 Task: Create a sub task Release to Production / Go Live for the task  Integrate a new online platform for online meditation sessions in the project AutoWave , assign it to team member softage.5@softage.net and update the status of the sub task to  On Track  , set the priority of the sub task to Low
Action: Mouse moved to (373, 460)
Screenshot: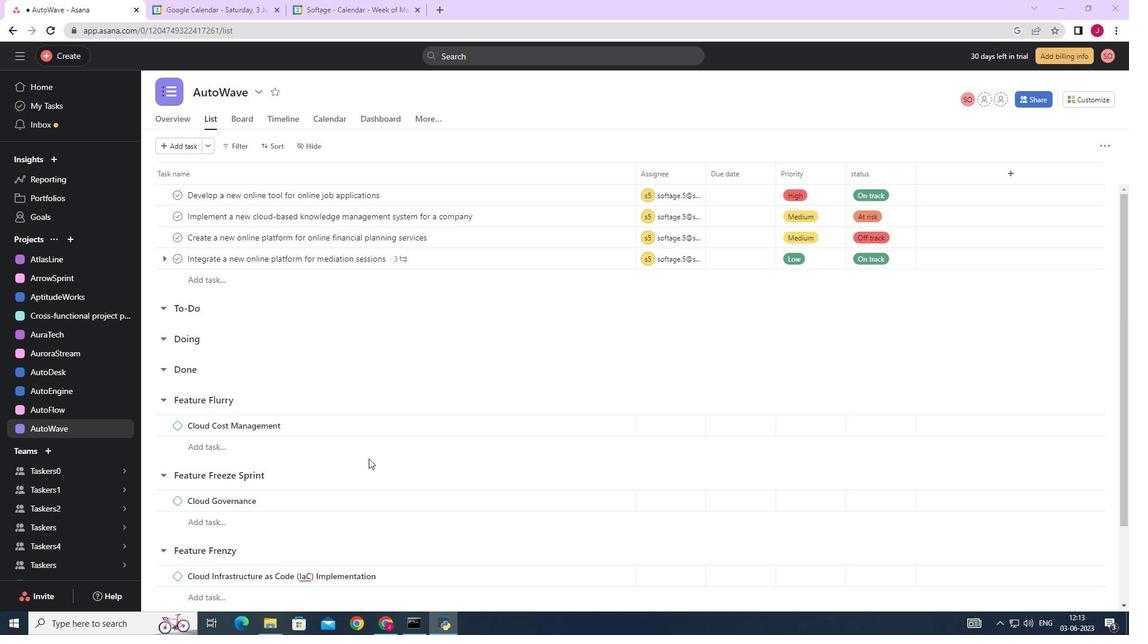 
Action: Mouse scrolled (373, 459) with delta (0, 0)
Screenshot: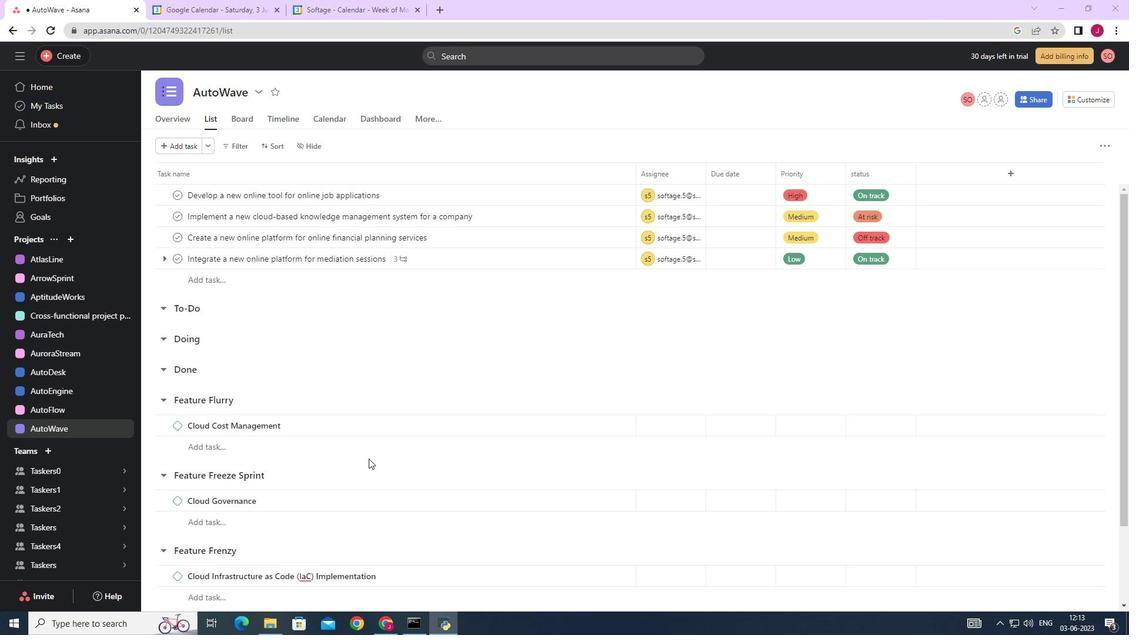 
Action: Mouse scrolled (373, 459) with delta (0, 0)
Screenshot: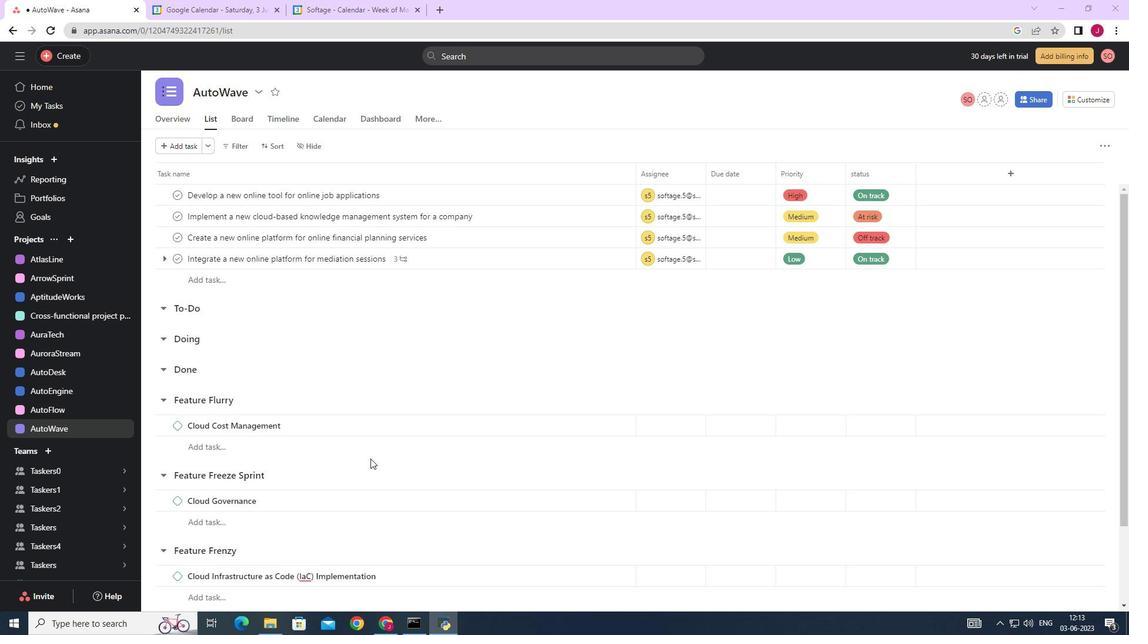 
Action: Mouse moved to (379, 434)
Screenshot: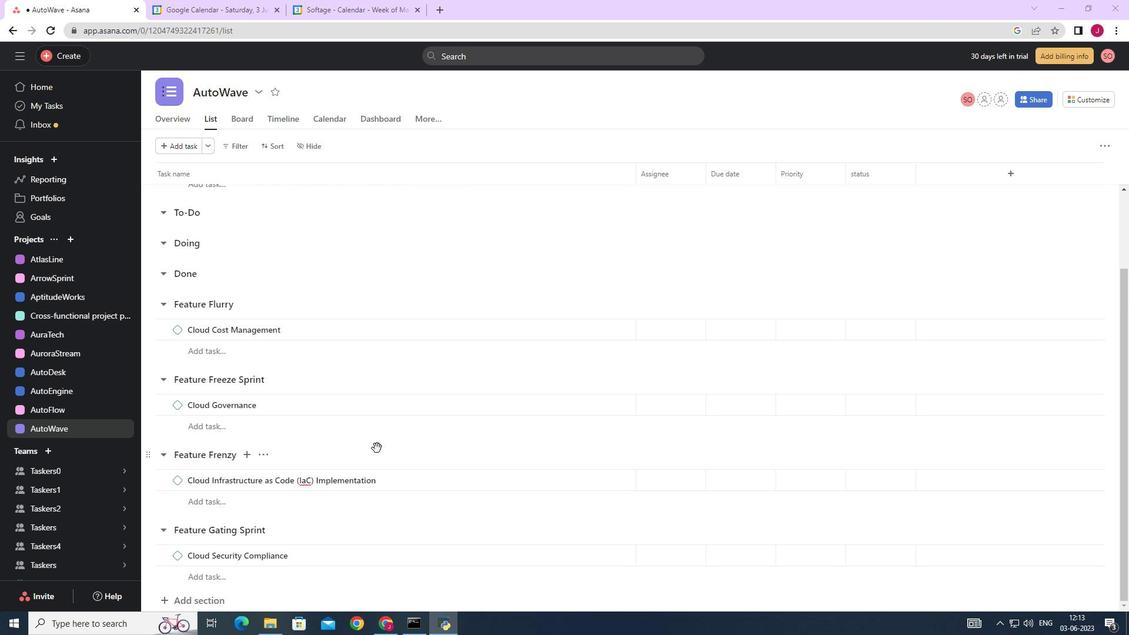 
Action: Mouse scrolled (378, 436) with delta (0, 0)
Screenshot: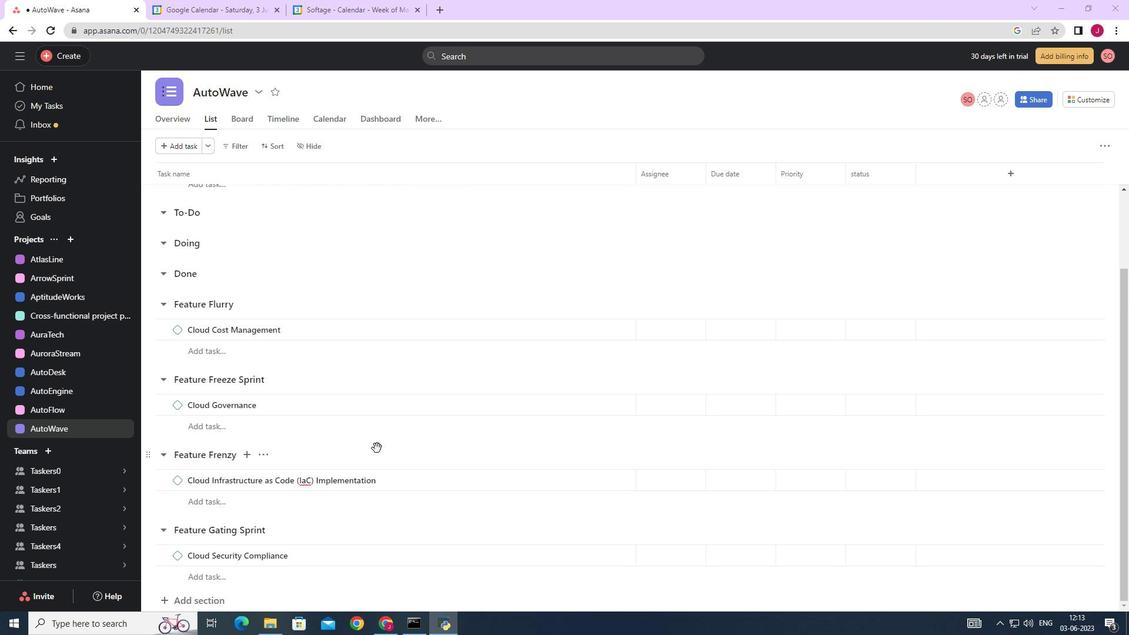 
Action: Mouse moved to (379, 430)
Screenshot: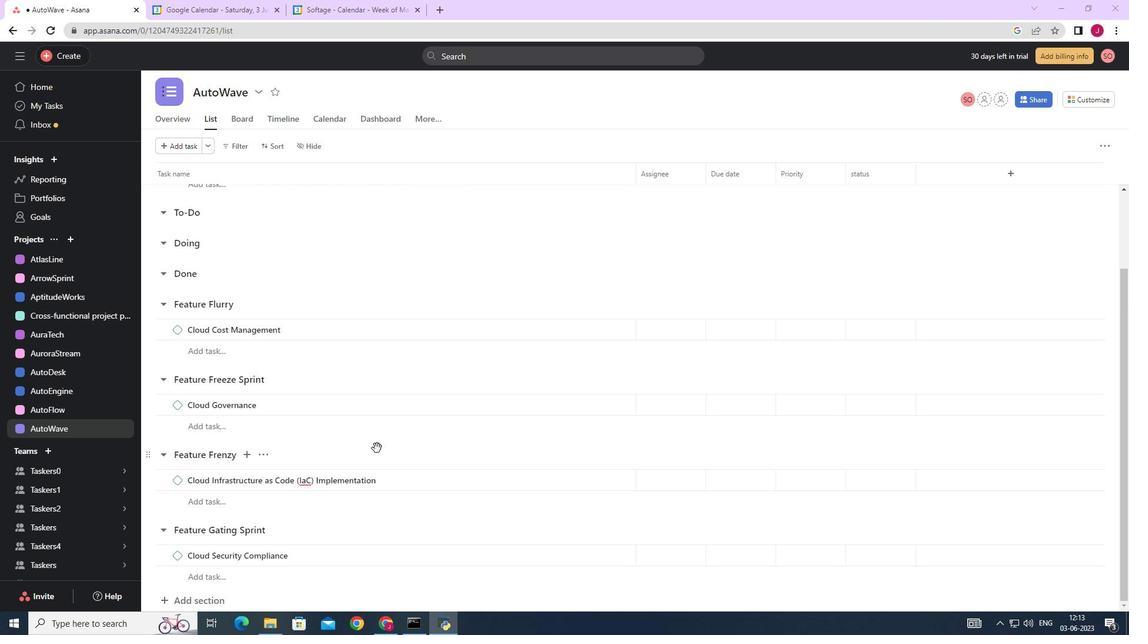 
Action: Mouse scrolled (379, 432) with delta (0, 0)
Screenshot: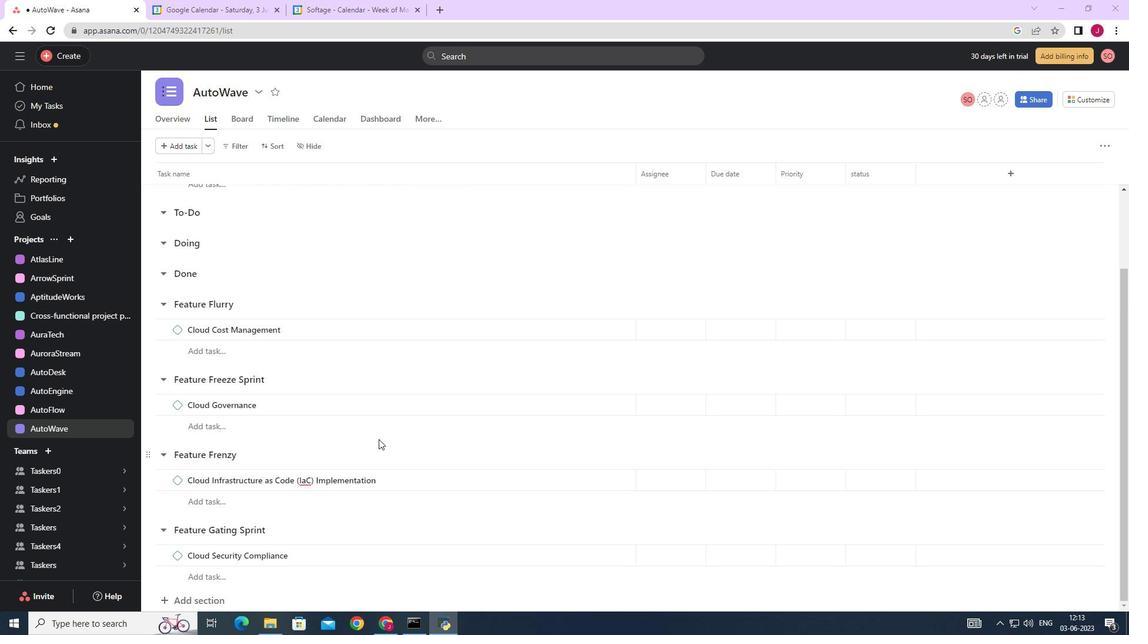 
Action: Mouse moved to (571, 254)
Screenshot: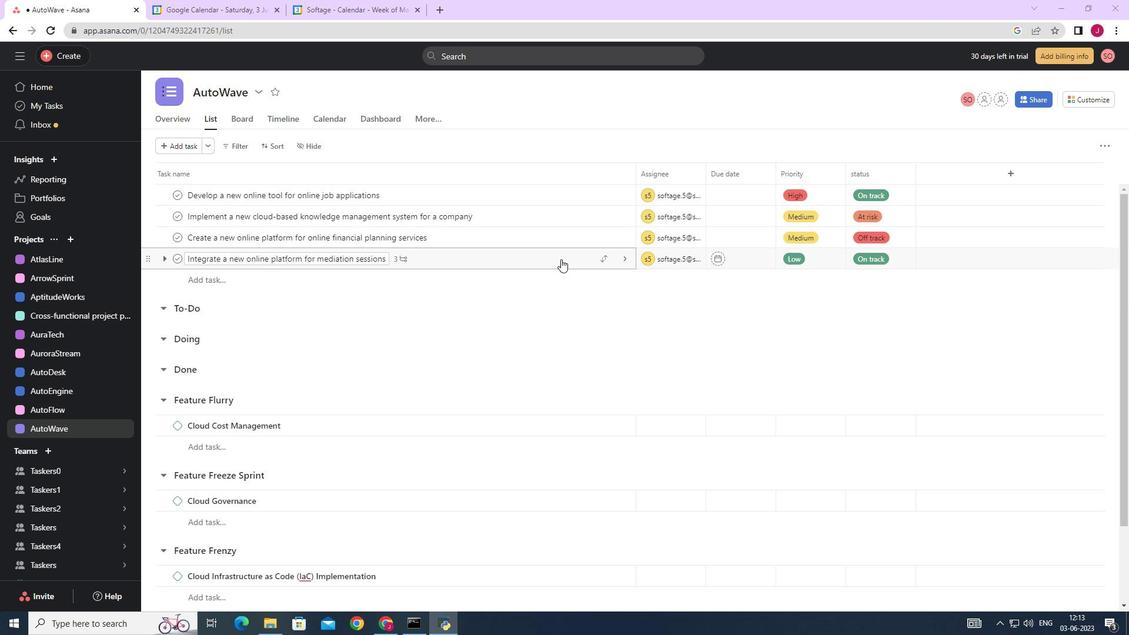 
Action: Mouse pressed left at (571, 254)
Screenshot: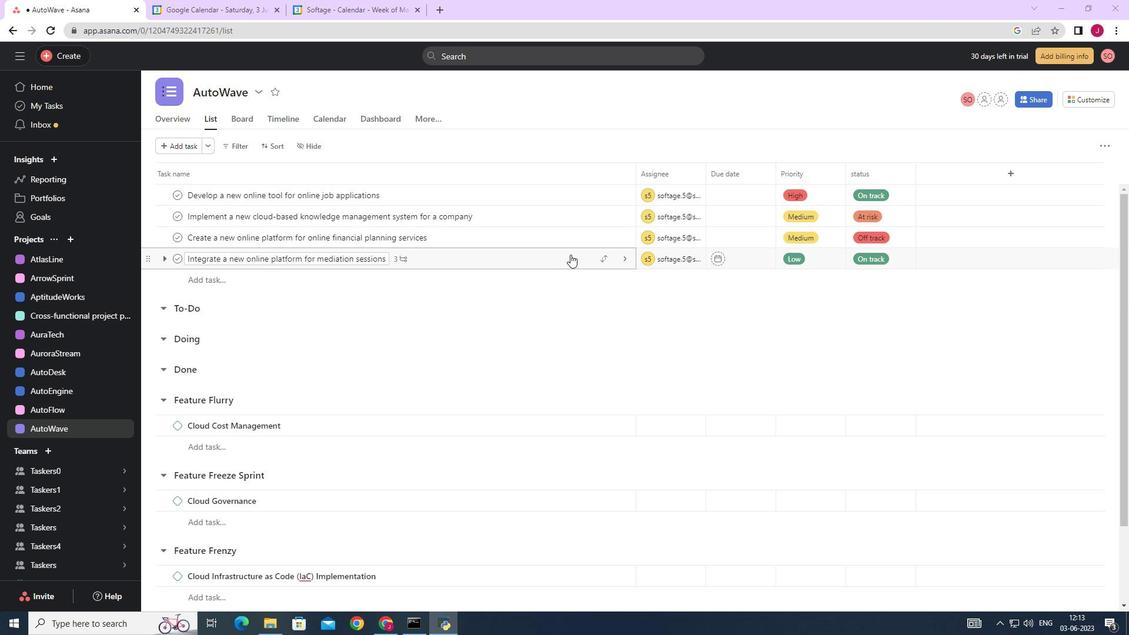 
Action: Mouse moved to (917, 459)
Screenshot: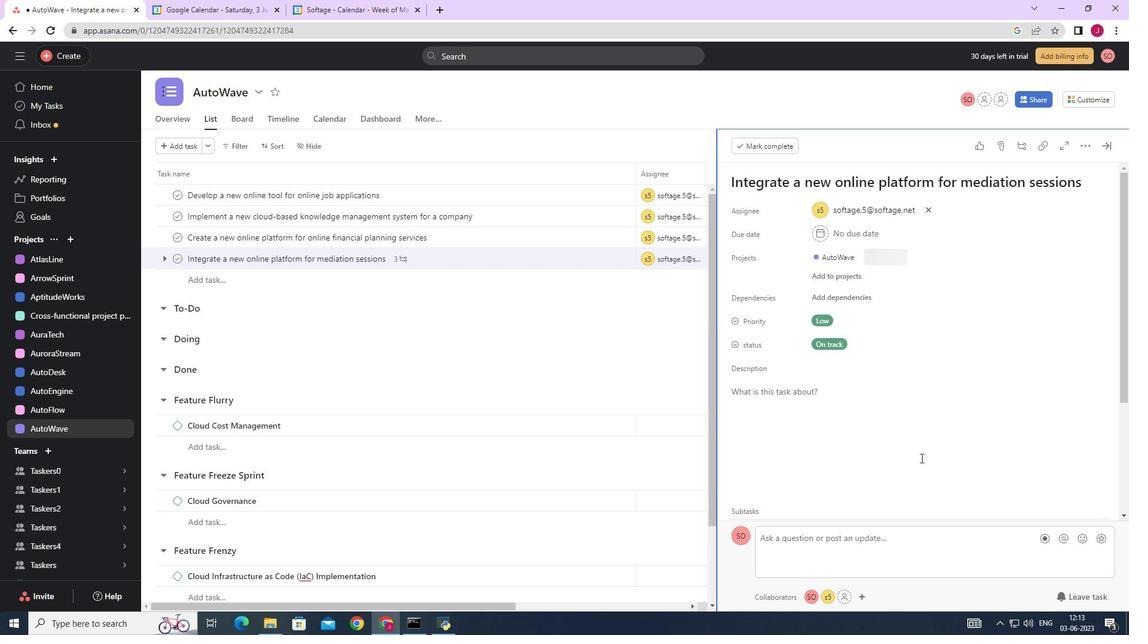 
Action: Mouse scrolled (917, 458) with delta (0, 0)
Screenshot: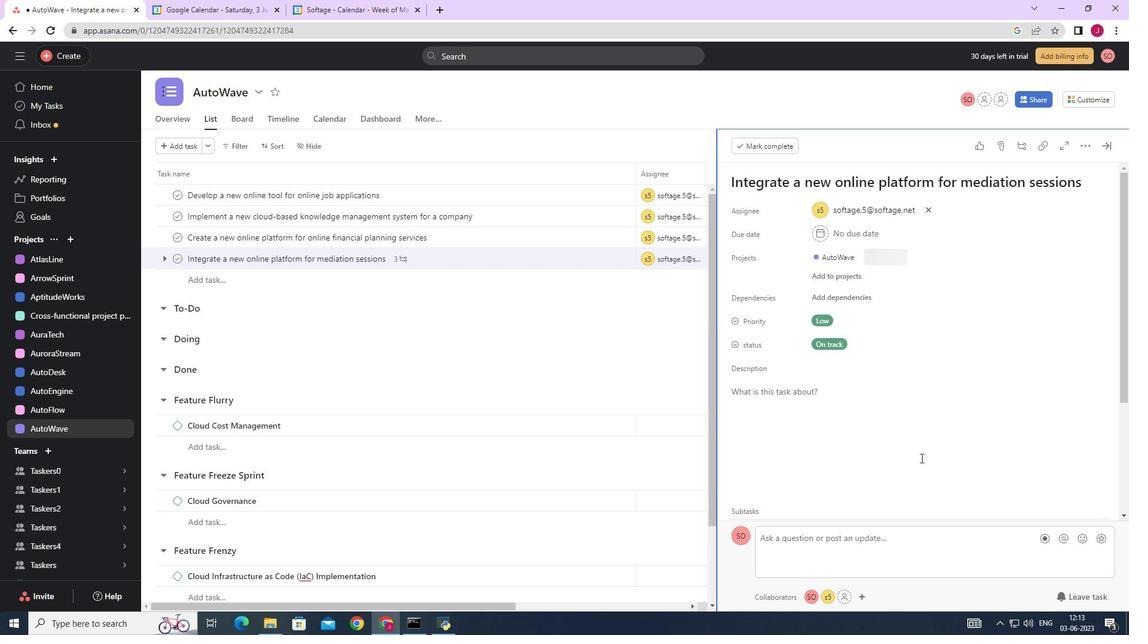 
Action: Mouse moved to (916, 459)
Screenshot: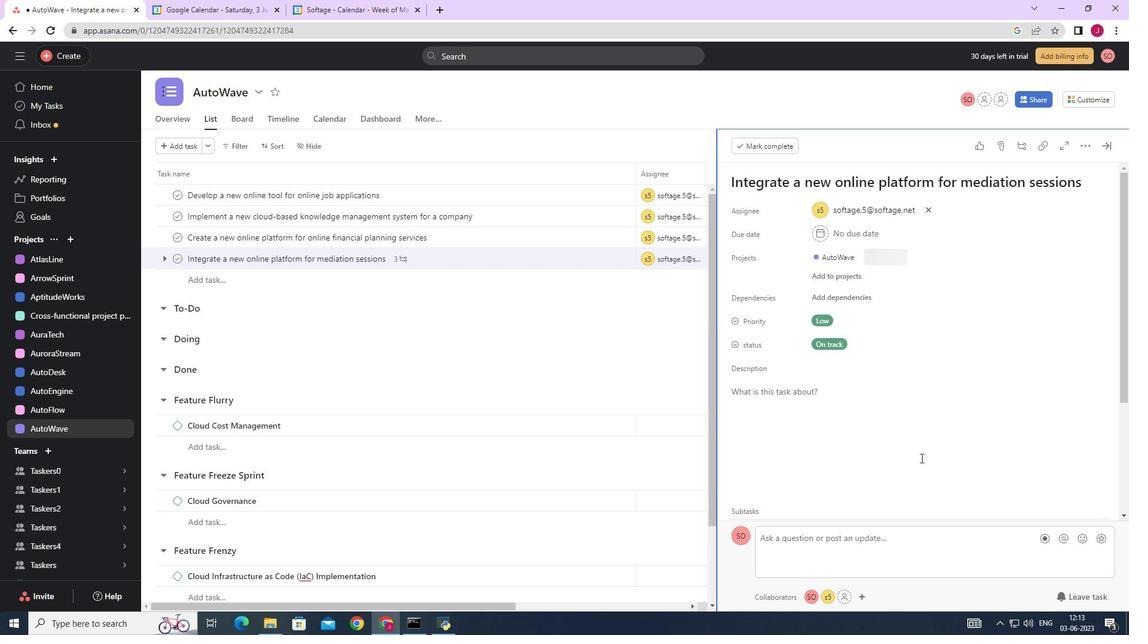 
Action: Mouse scrolled (916, 458) with delta (0, 0)
Screenshot: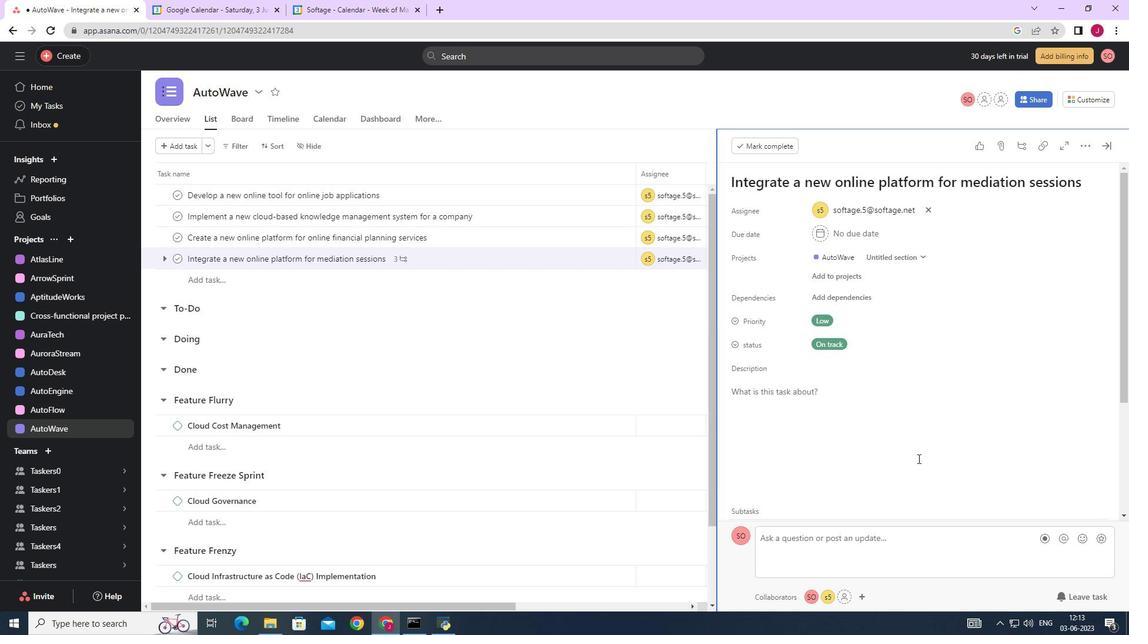 
Action: Mouse scrolled (916, 458) with delta (0, 0)
Screenshot: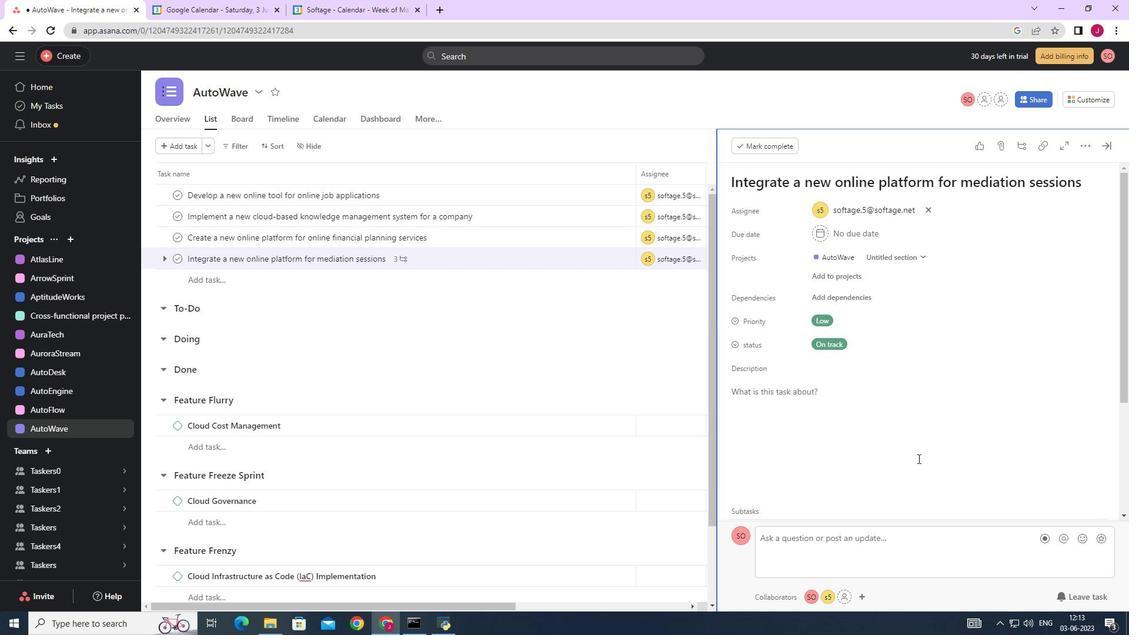 
Action: Mouse moved to (770, 427)
Screenshot: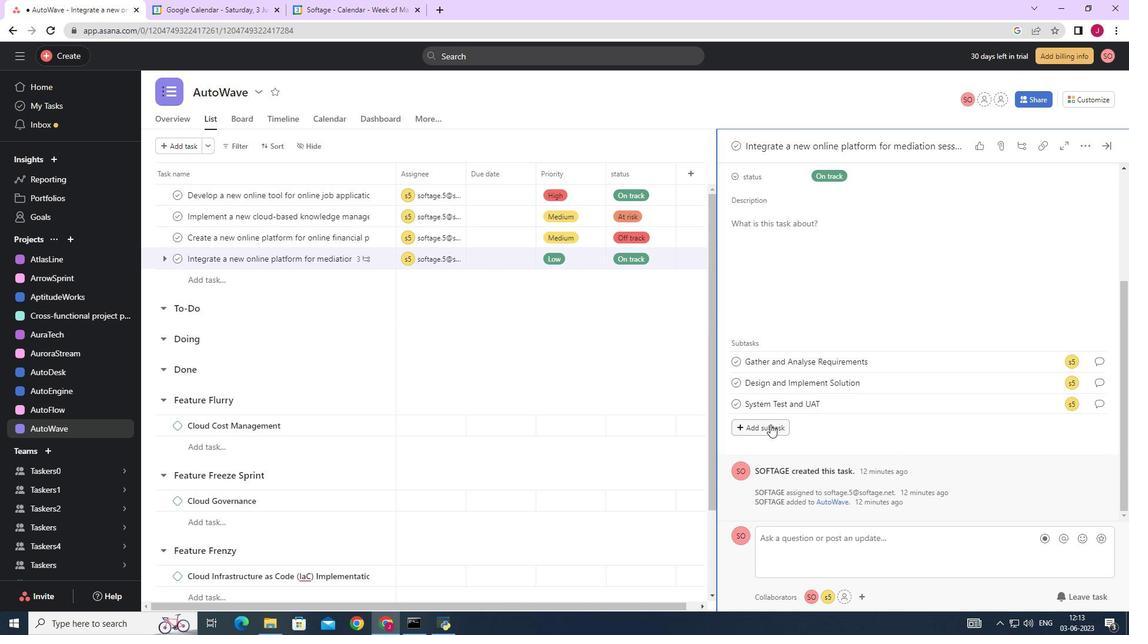 
Action: Mouse pressed left at (770, 427)
Screenshot: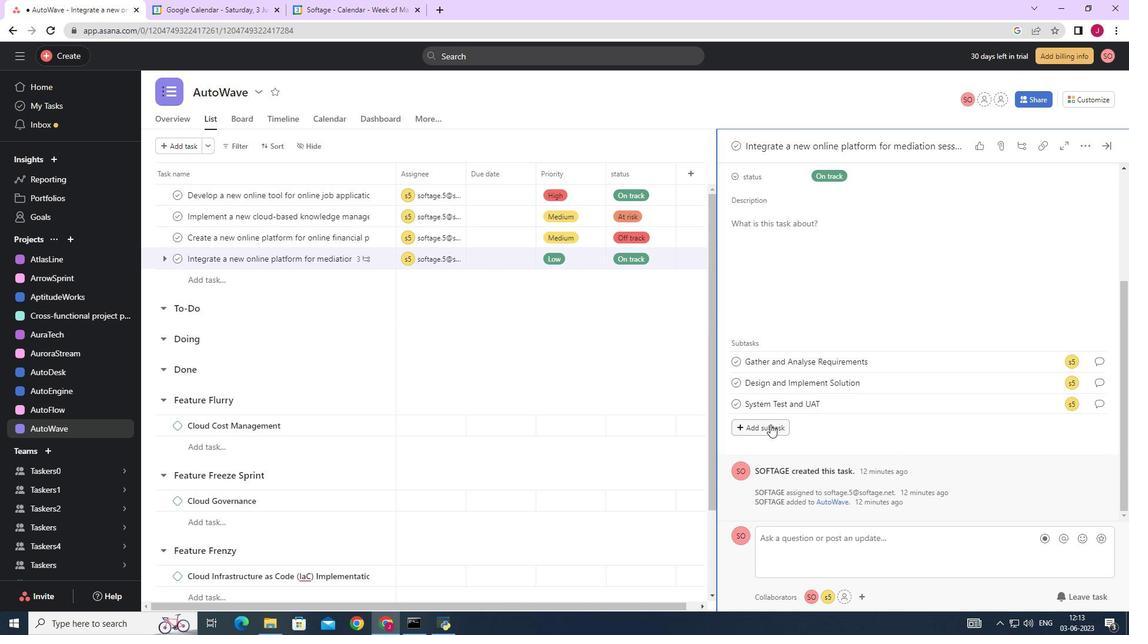 
Action: Key pressed <Key.caps_lock><Key.caps_lock>r<Key.caps_lock>ELEASE<Key.space>TO<Key.space>PRODUCTION<Key.space>/<Key.space><Key.caps_lock>g<Key.caps_lock>O<Key.space><Key.caps_lock>l<Key.caps_lock>IVE
Screenshot: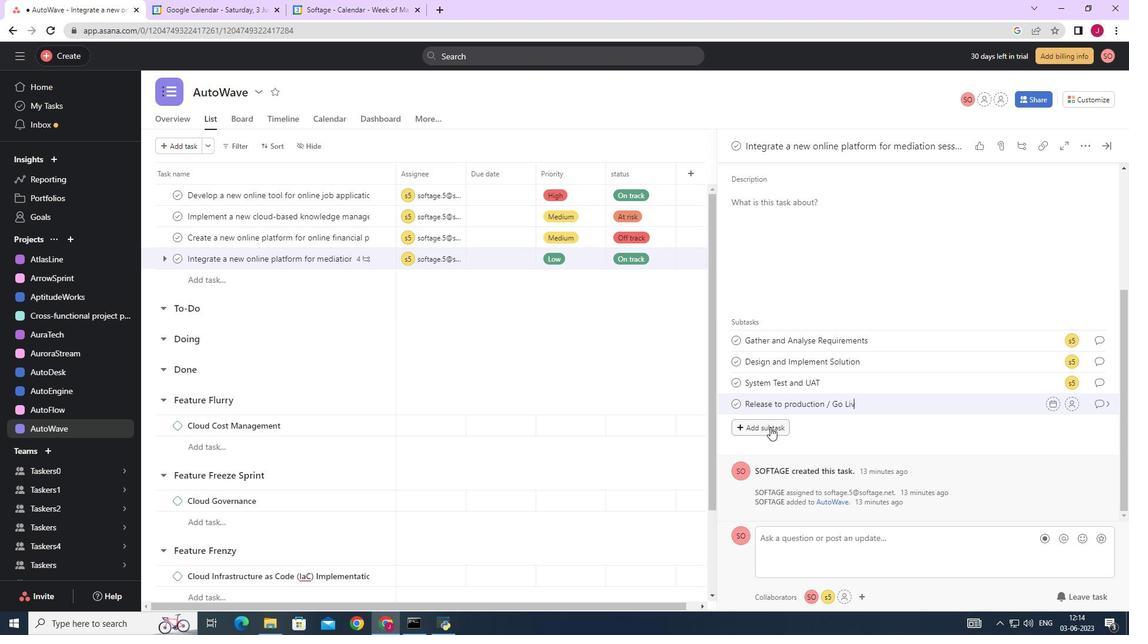 
Action: Mouse moved to (1073, 398)
Screenshot: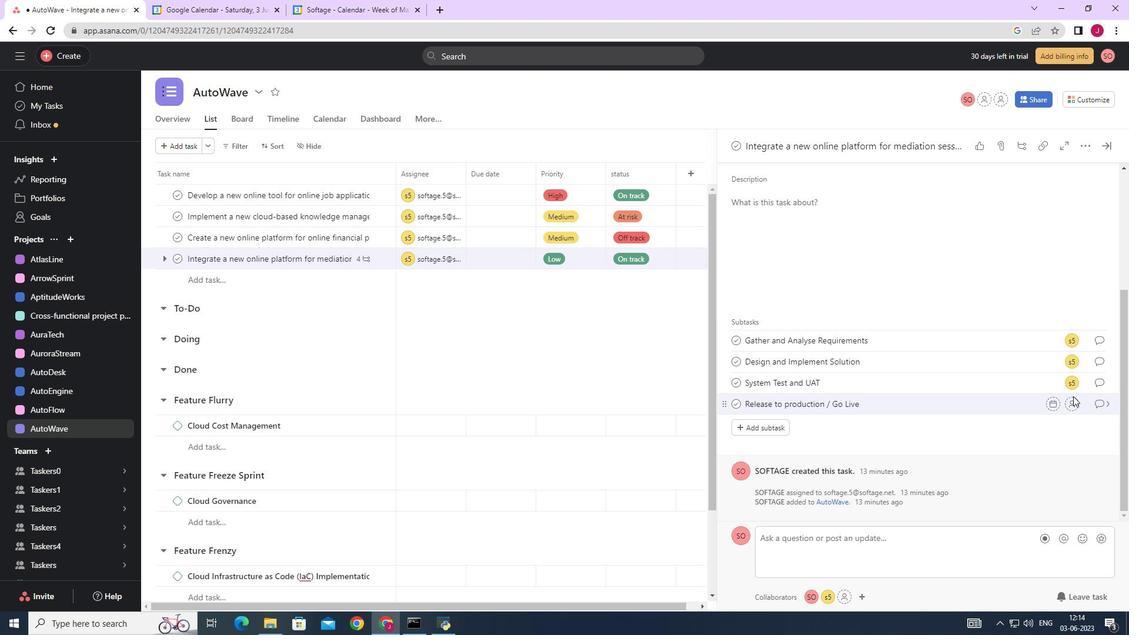 
Action: Mouse pressed left at (1073, 398)
Screenshot: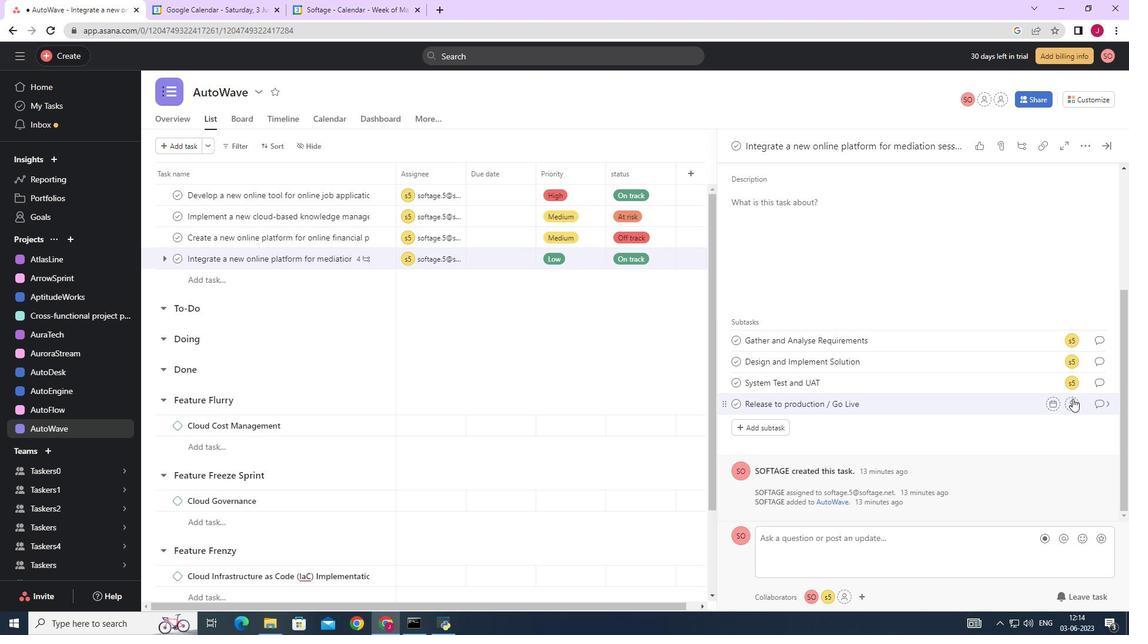 
Action: Mouse moved to (992, 410)
Screenshot: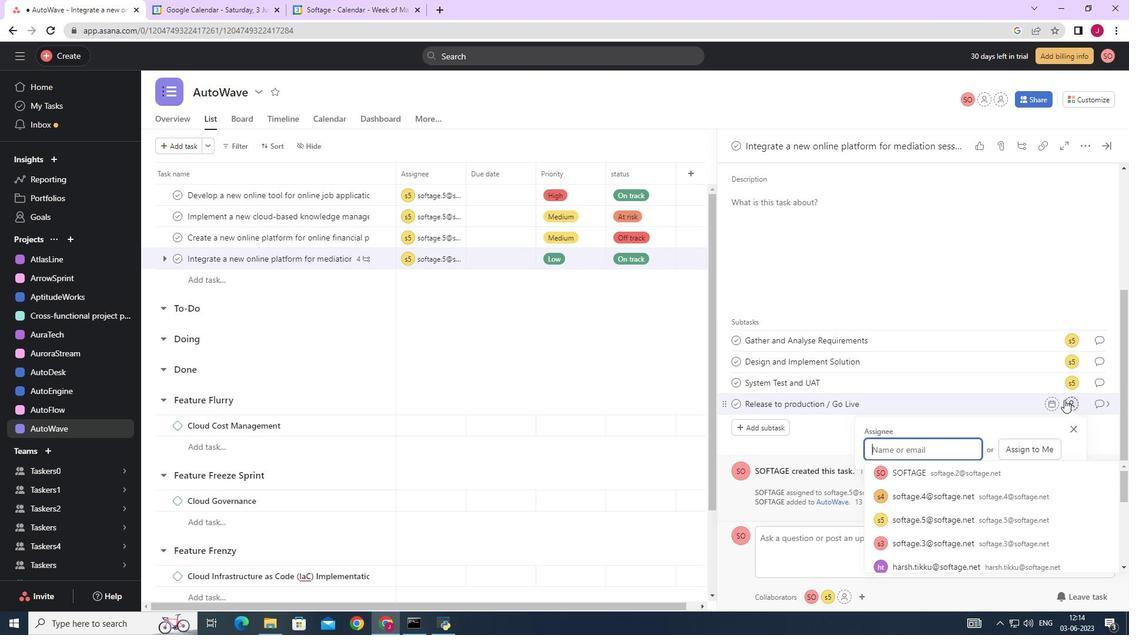 
Action: Key pressed SOFTAGE.5
Screenshot: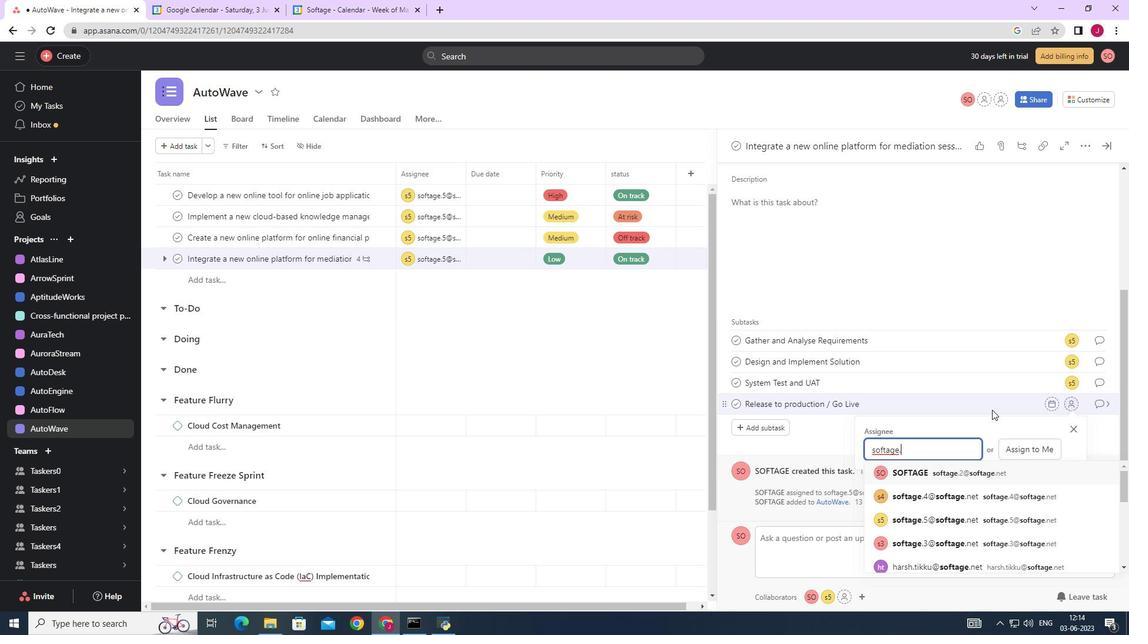 
Action: Mouse moved to (946, 470)
Screenshot: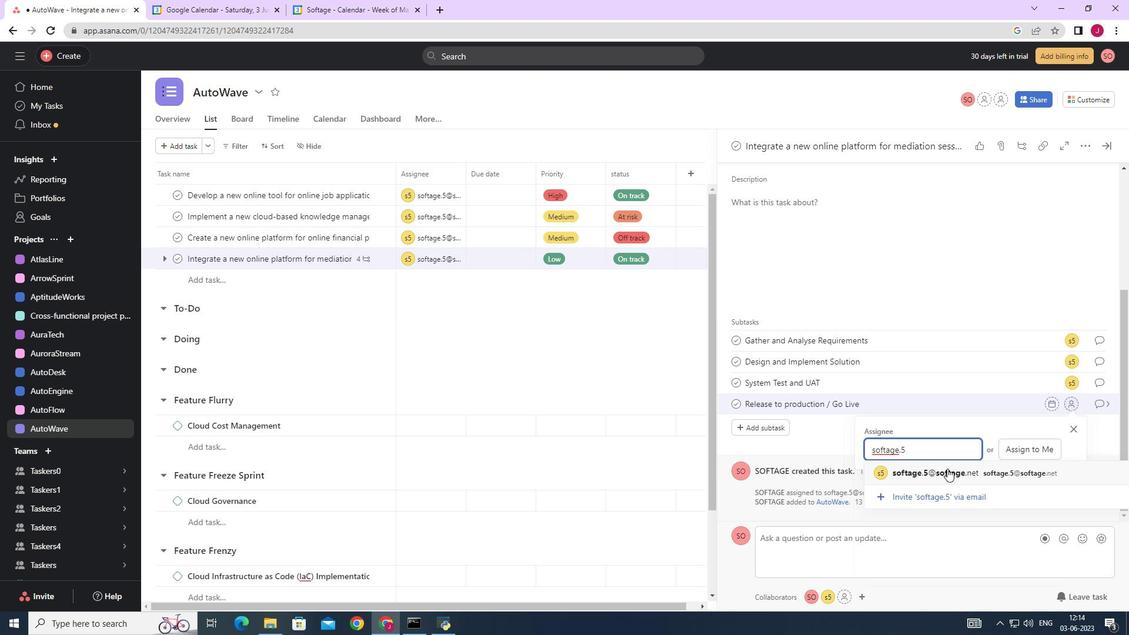 
Action: Mouse pressed left at (946, 470)
Screenshot: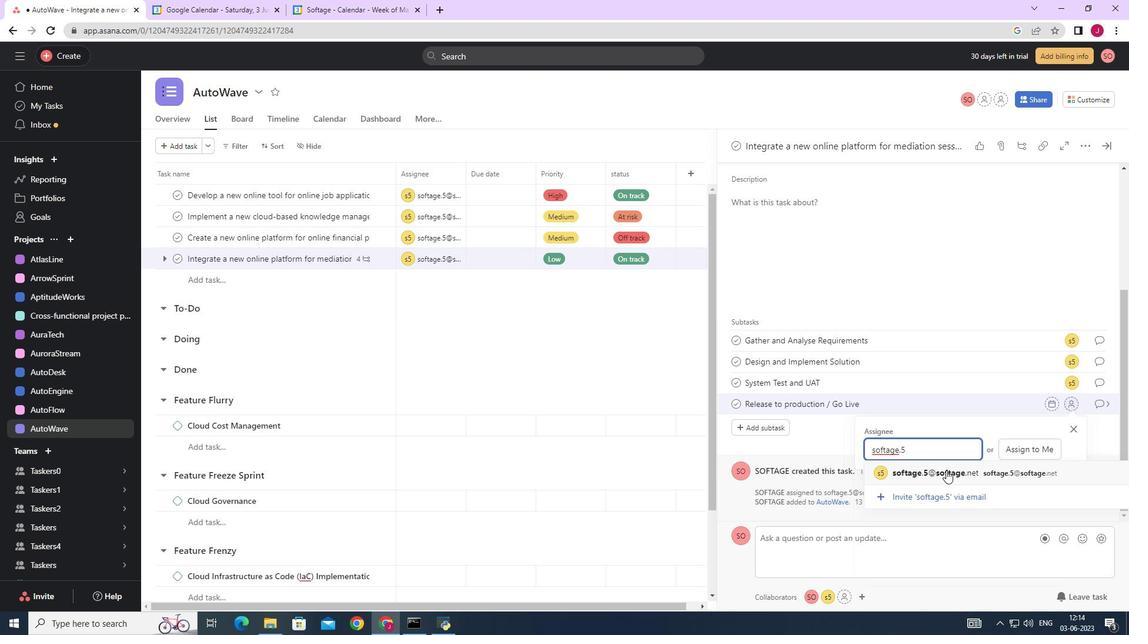 
Action: Mouse moved to (1103, 403)
Screenshot: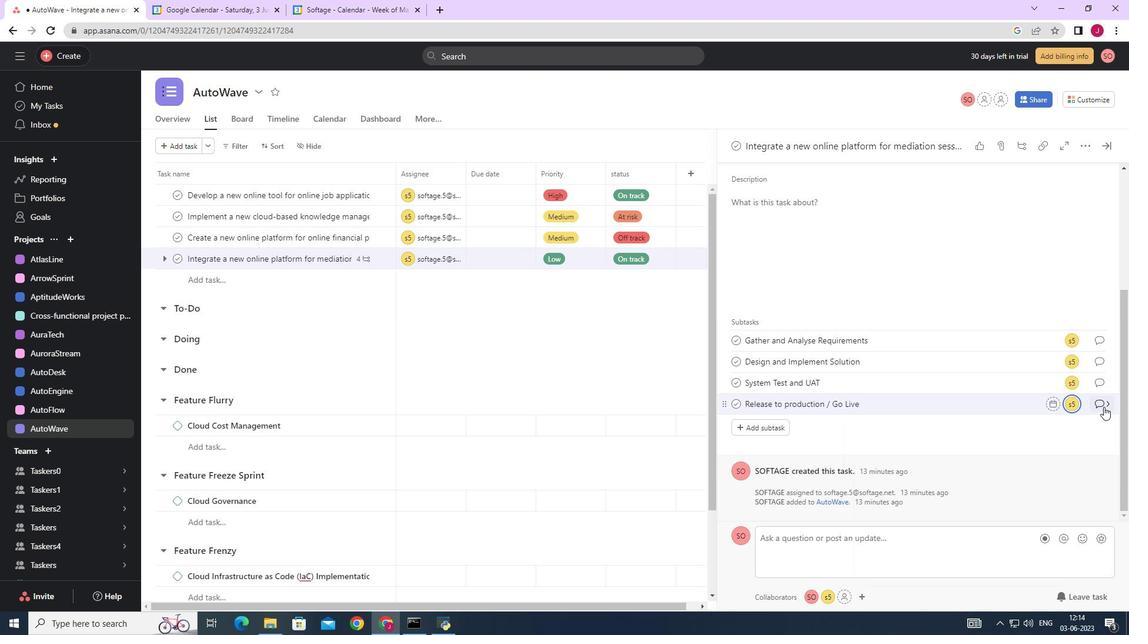 
Action: Mouse pressed left at (1103, 403)
Screenshot: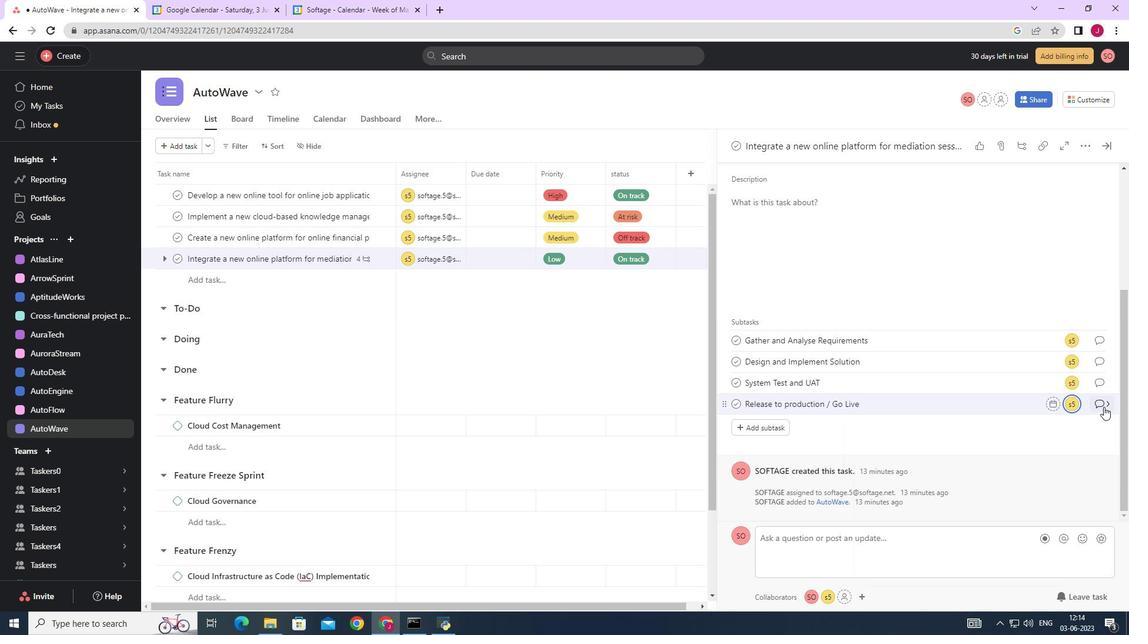 
Action: Mouse moved to (777, 309)
Screenshot: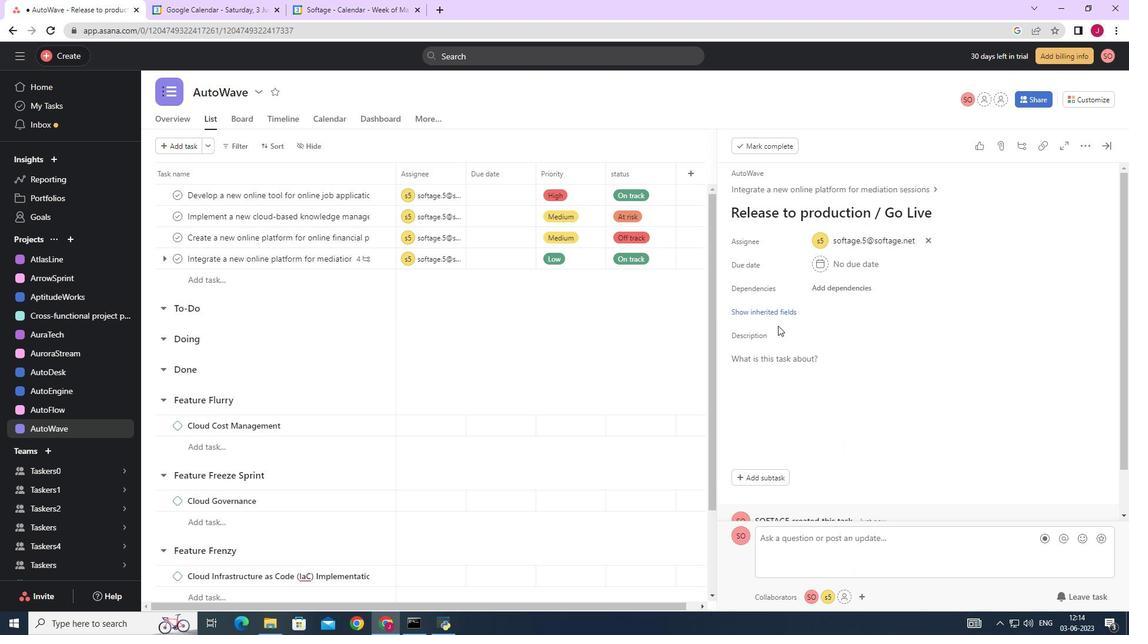
Action: Mouse pressed left at (777, 309)
Screenshot: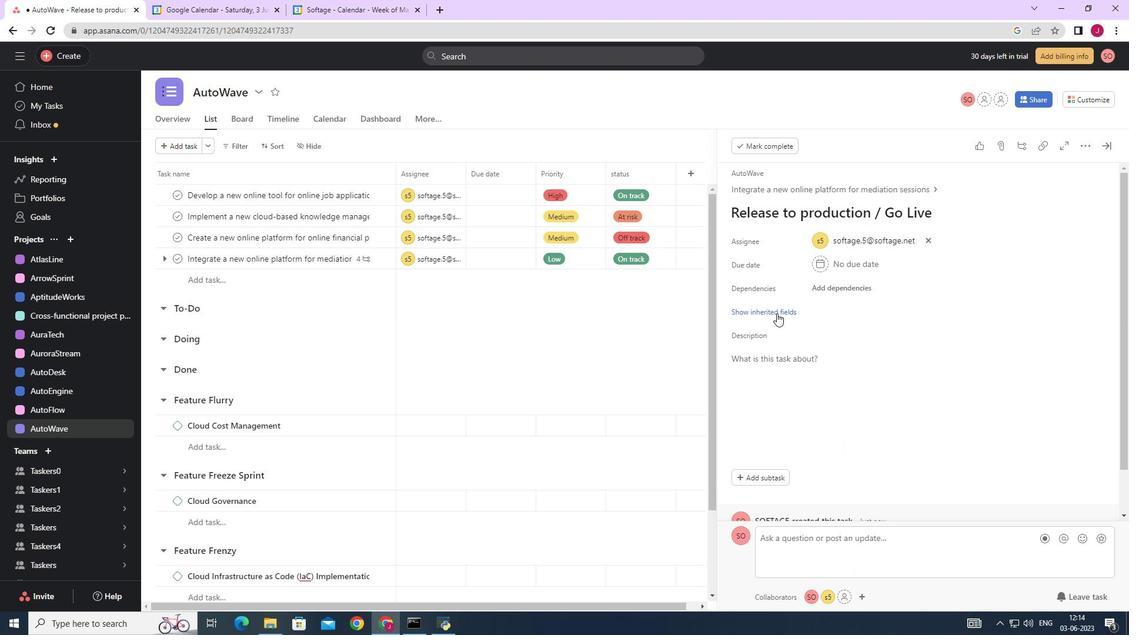 
Action: Mouse moved to (818, 329)
Screenshot: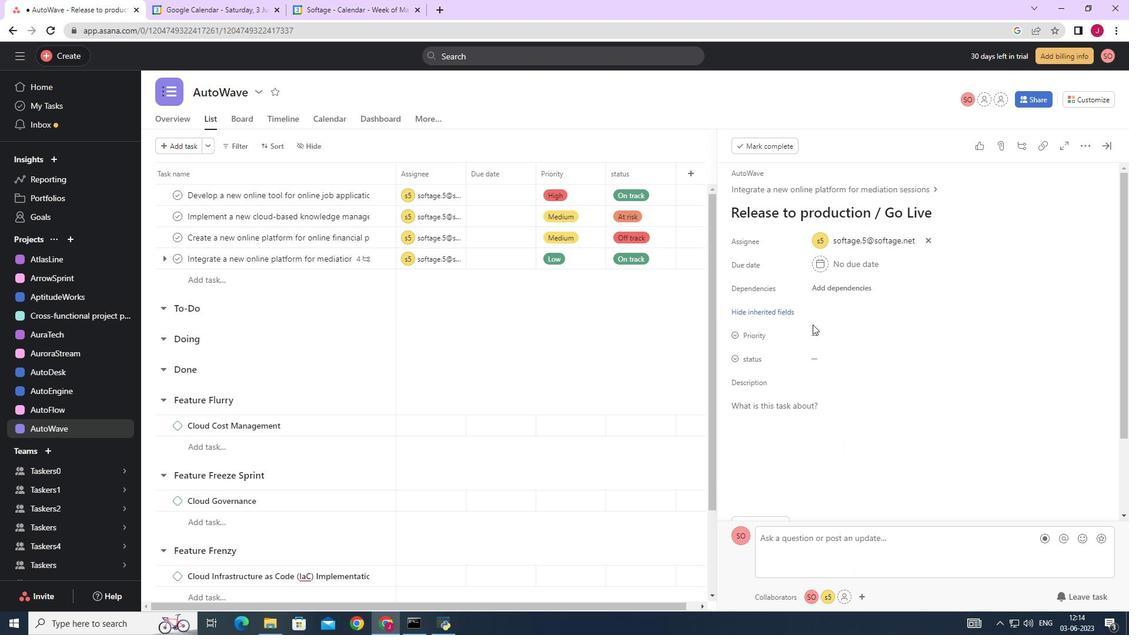 
Action: Mouse pressed left at (818, 329)
Screenshot: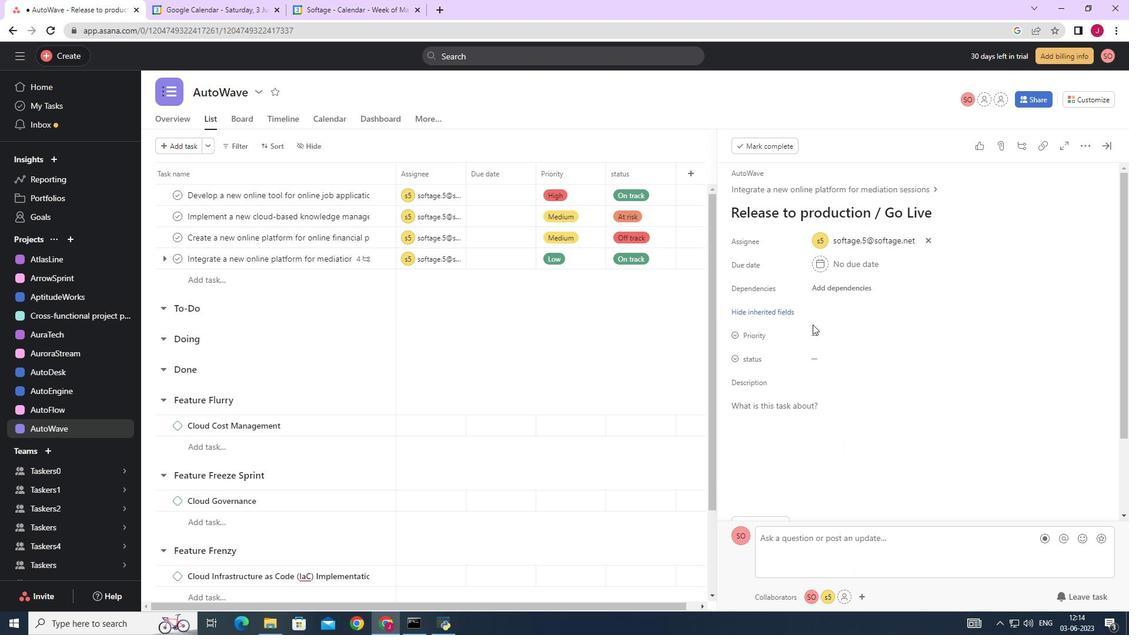 
Action: Mouse moved to (840, 420)
Screenshot: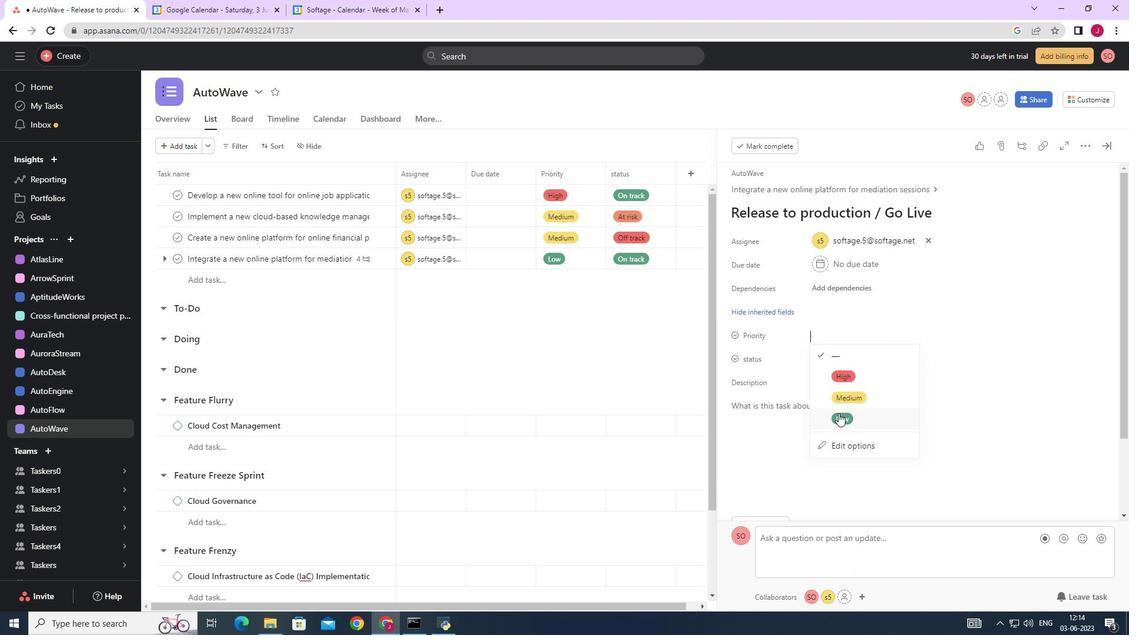 
Action: Mouse pressed left at (840, 420)
Screenshot: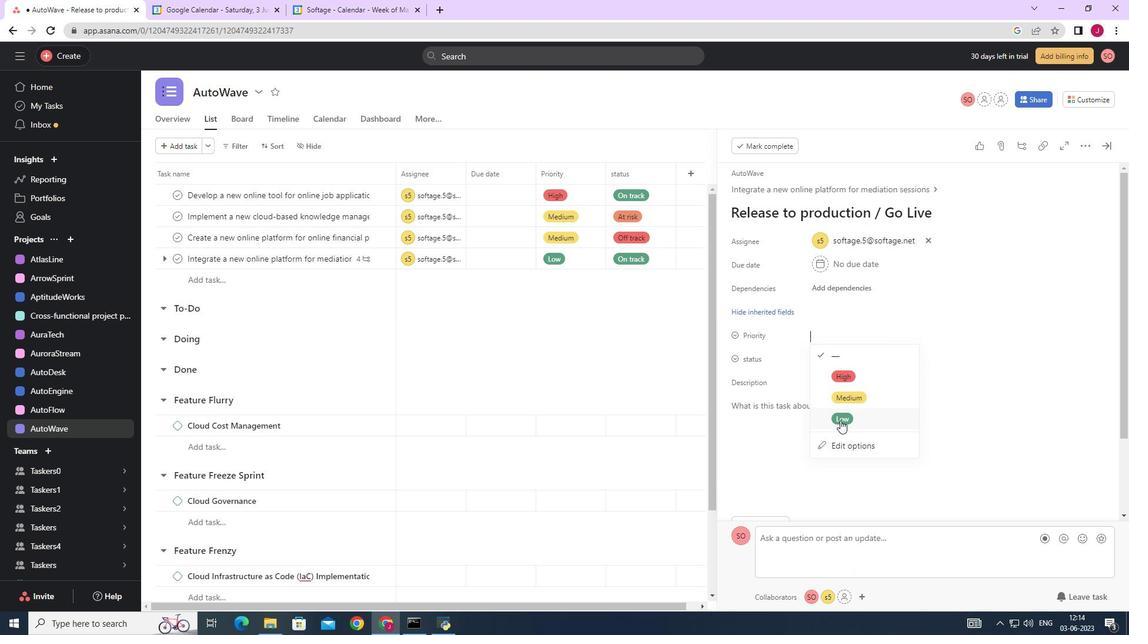 
Action: Mouse moved to (822, 364)
Screenshot: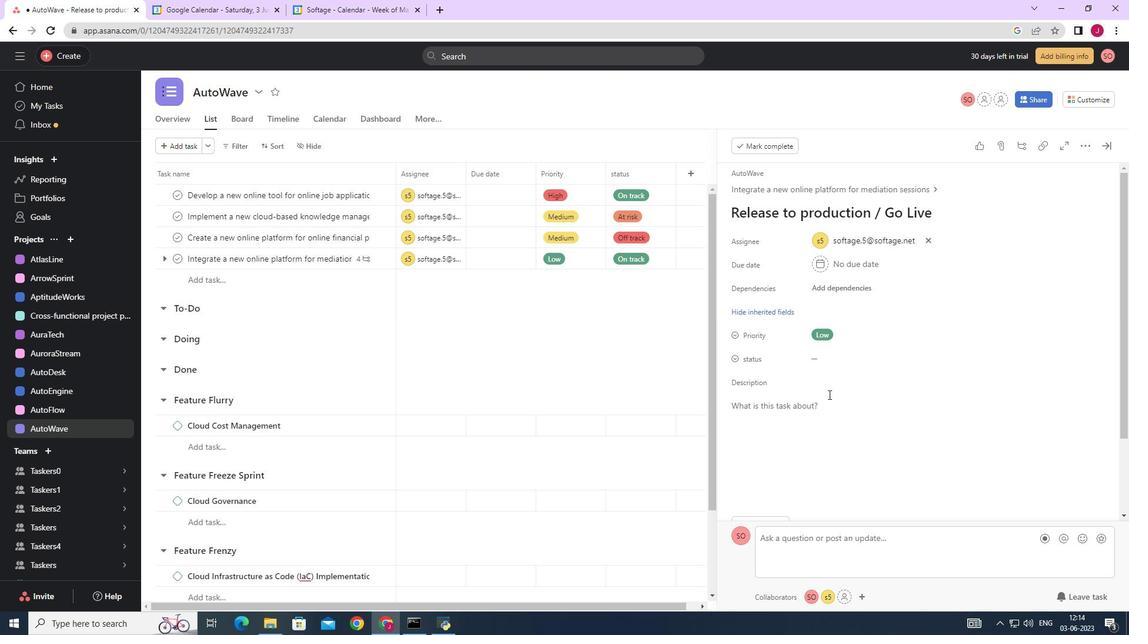
Action: Mouse pressed left at (822, 364)
Screenshot: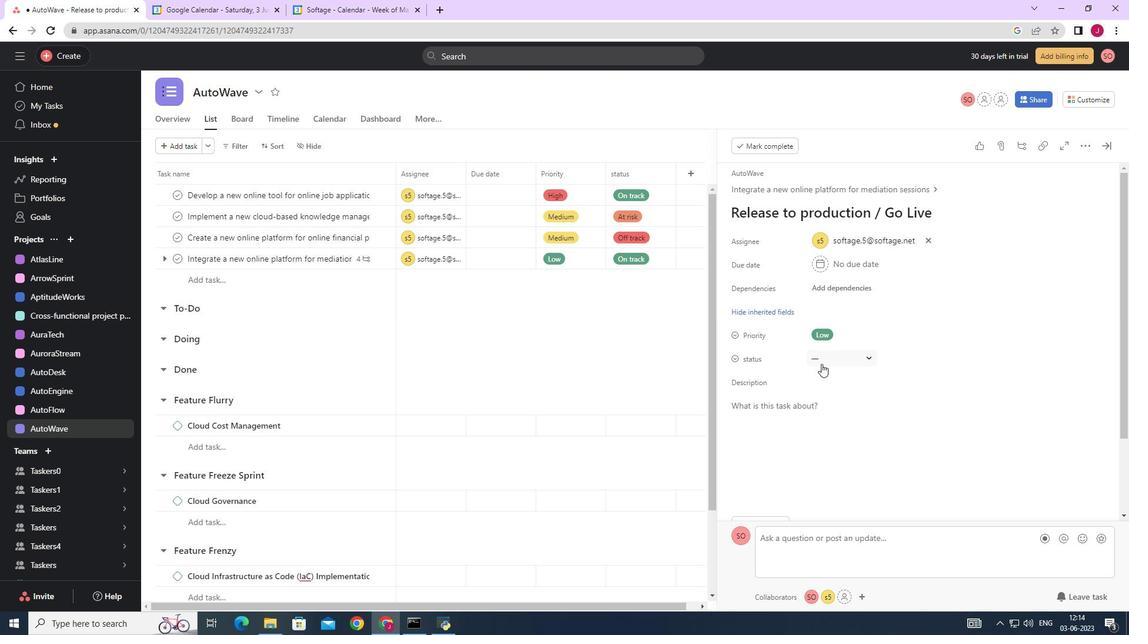 
Action: Mouse moved to (854, 401)
Screenshot: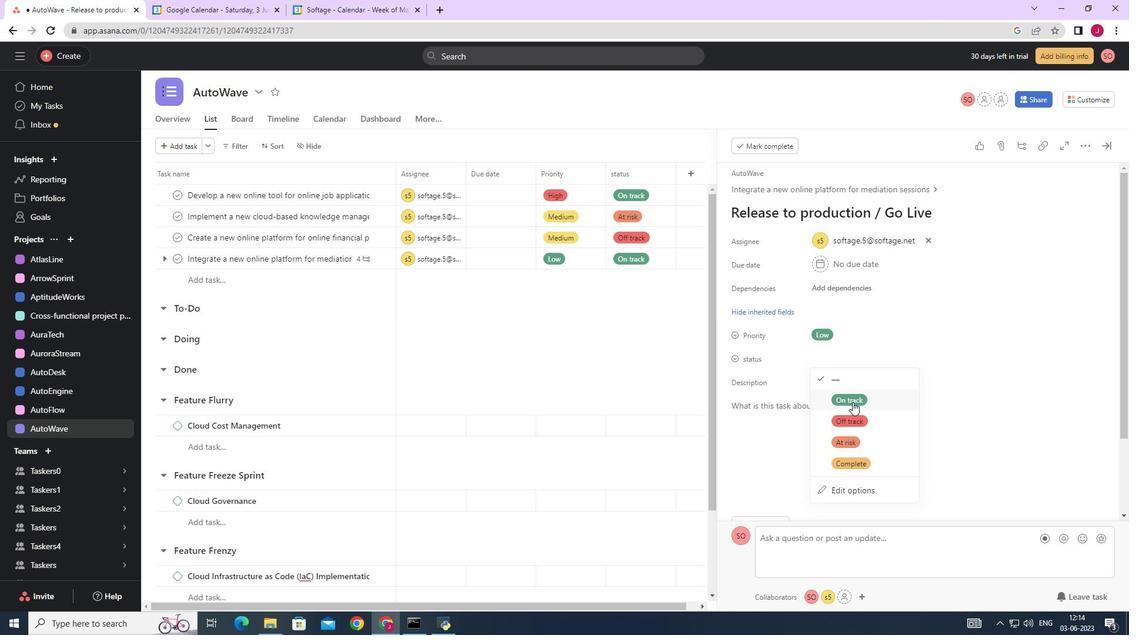 
Action: Mouse pressed left at (854, 401)
Screenshot: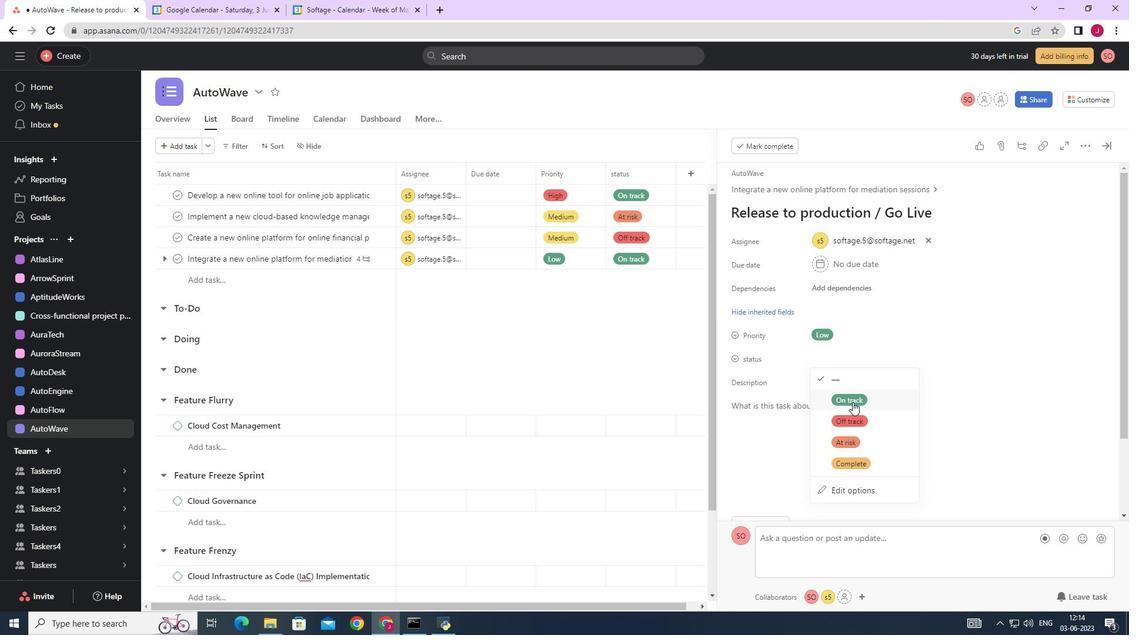
Action: Mouse moved to (1106, 145)
Screenshot: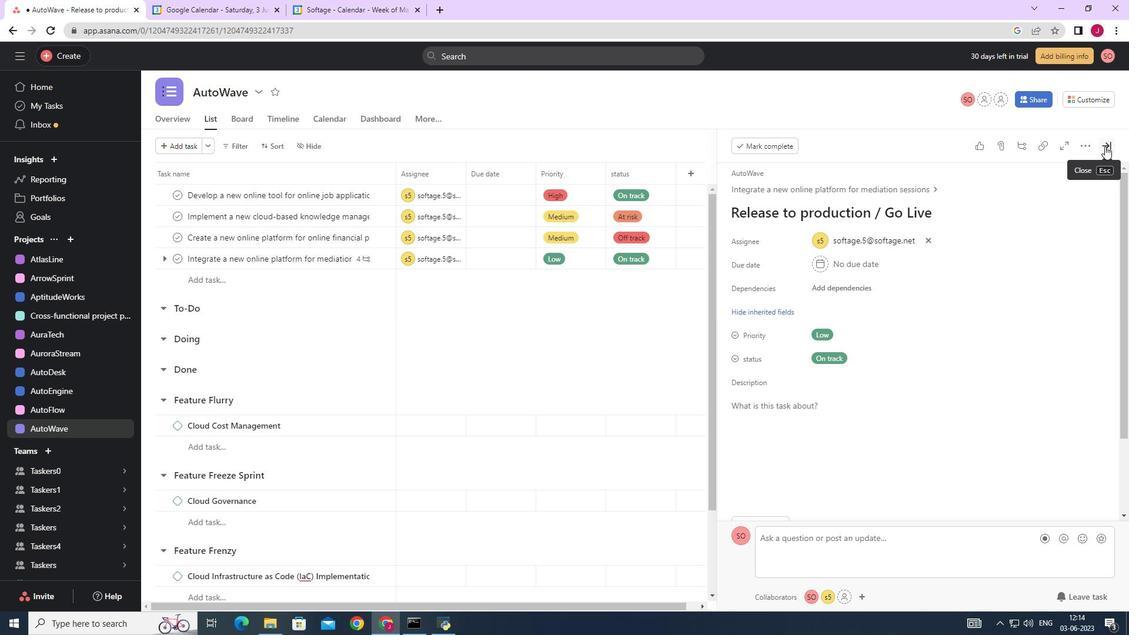 
Action: Mouse pressed left at (1106, 145)
Screenshot: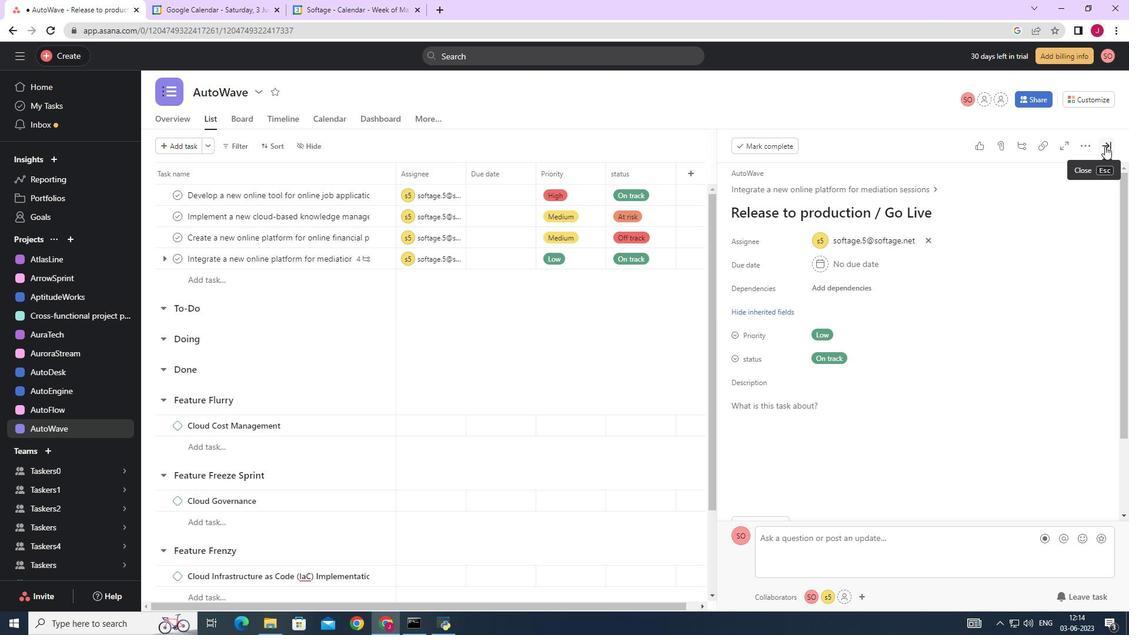 
